 Task: Save the document as a pdf.
Action: Mouse moved to (67, 108)
Screenshot: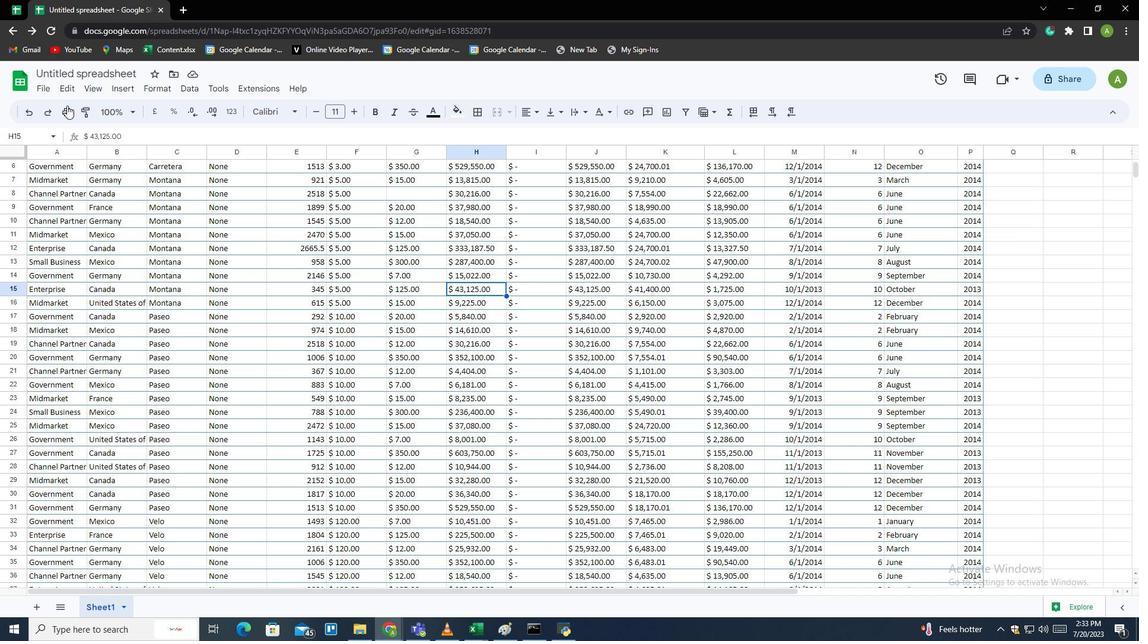 
Action: Mouse pressed left at (67, 108)
Screenshot: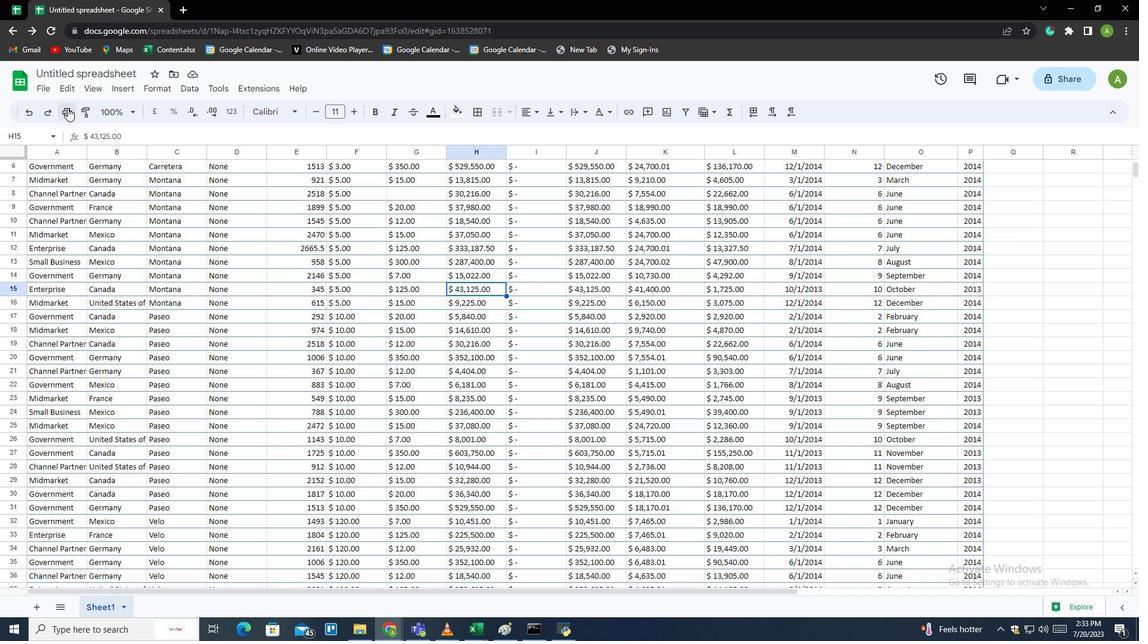 
Action: Mouse moved to (1098, 82)
Screenshot: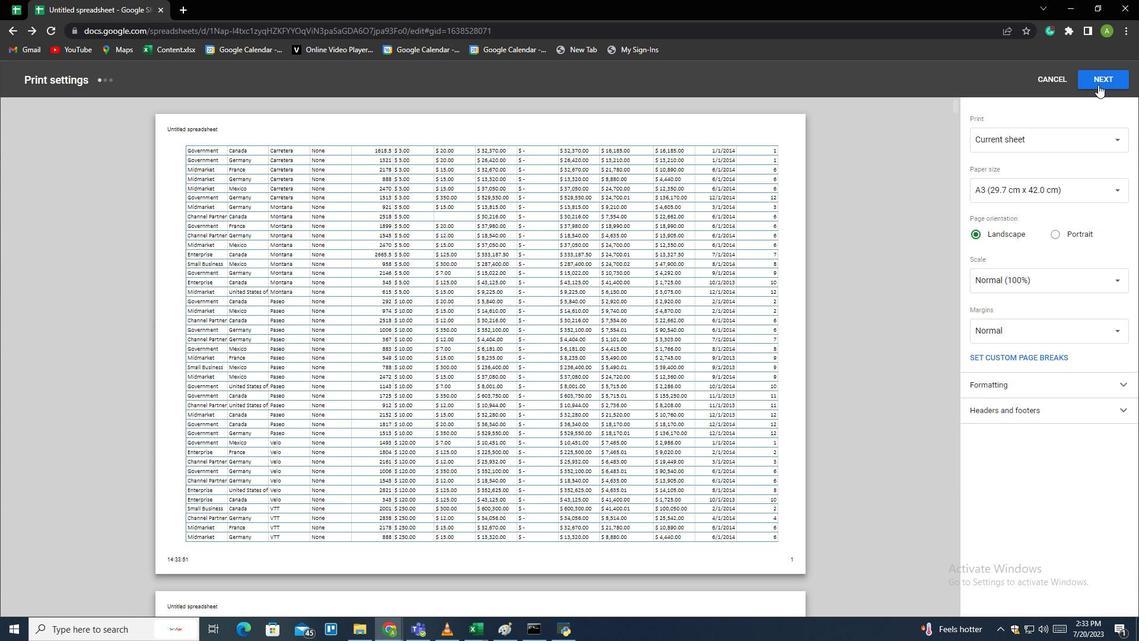 
Action: Mouse pressed left at (1098, 82)
Screenshot: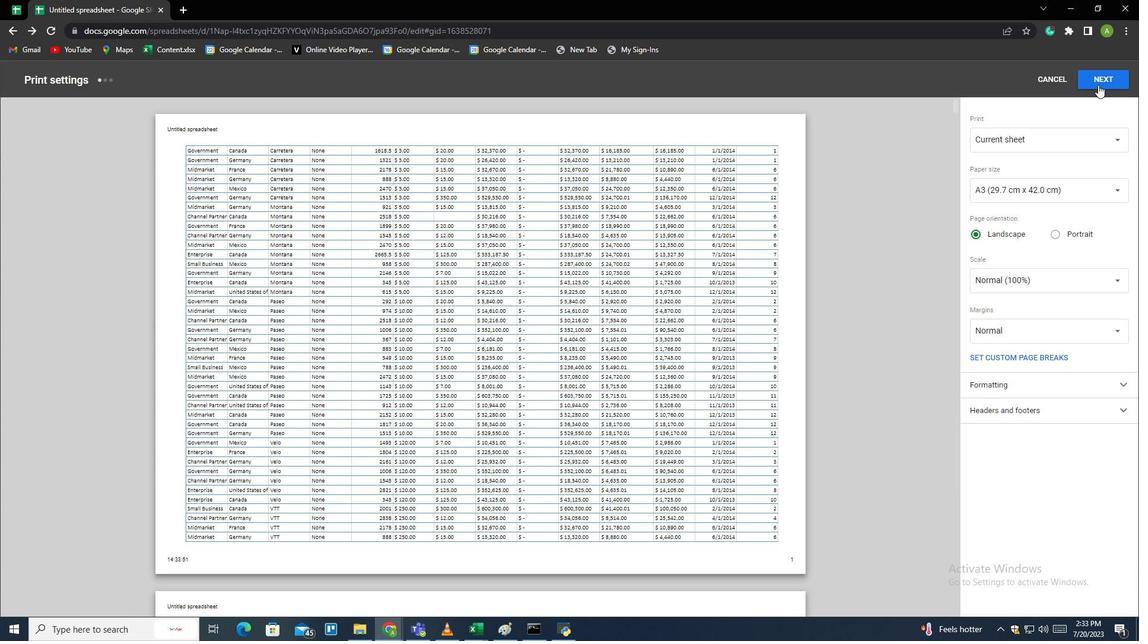 
Action: Mouse moved to (859, 89)
Screenshot: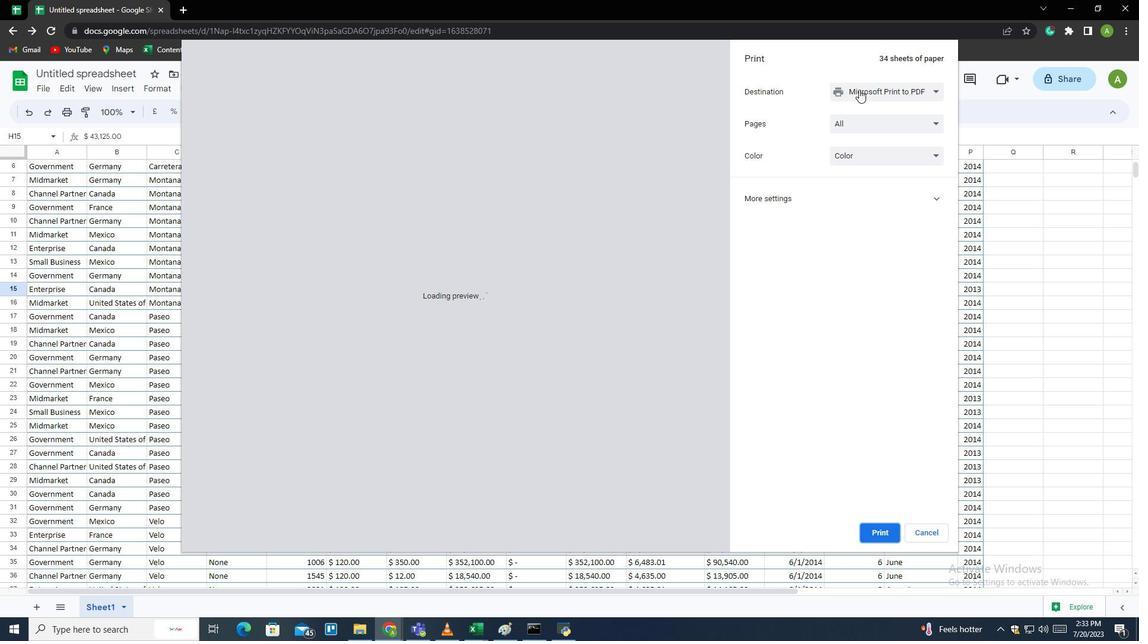
Action: Mouse pressed left at (859, 89)
Screenshot: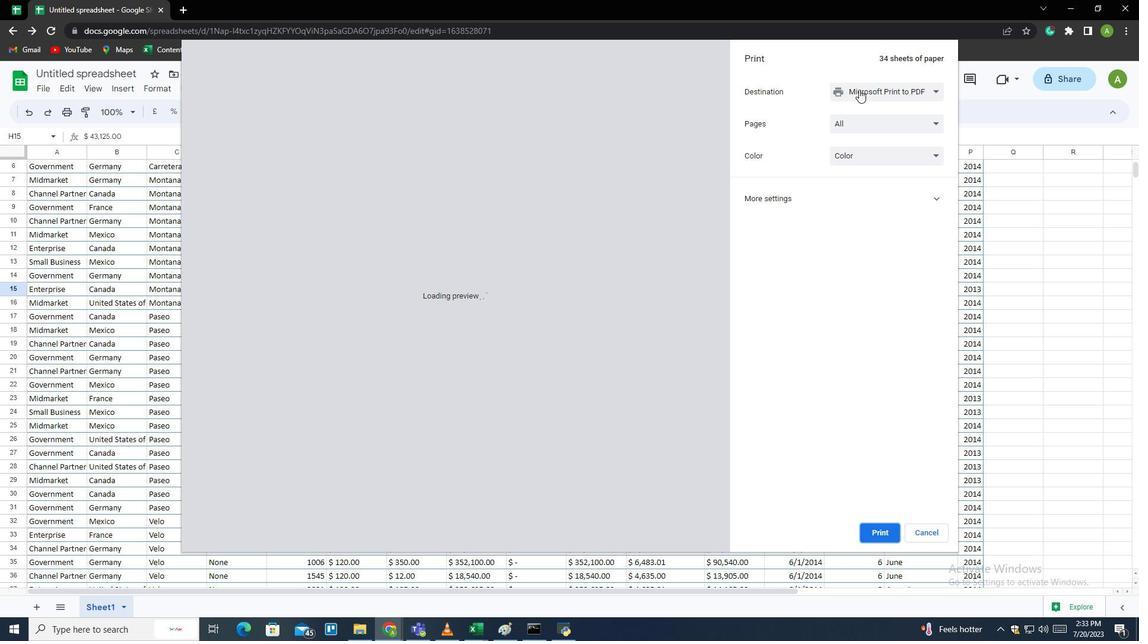 
Action: Mouse moved to (866, 116)
Screenshot: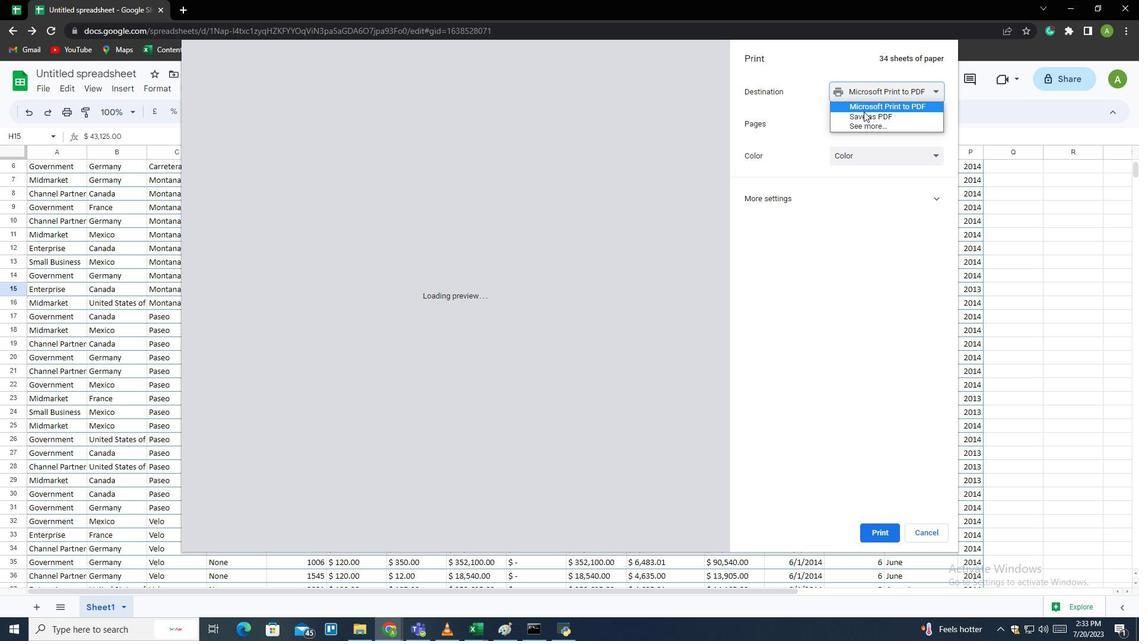 
Action: Mouse pressed left at (866, 116)
Screenshot: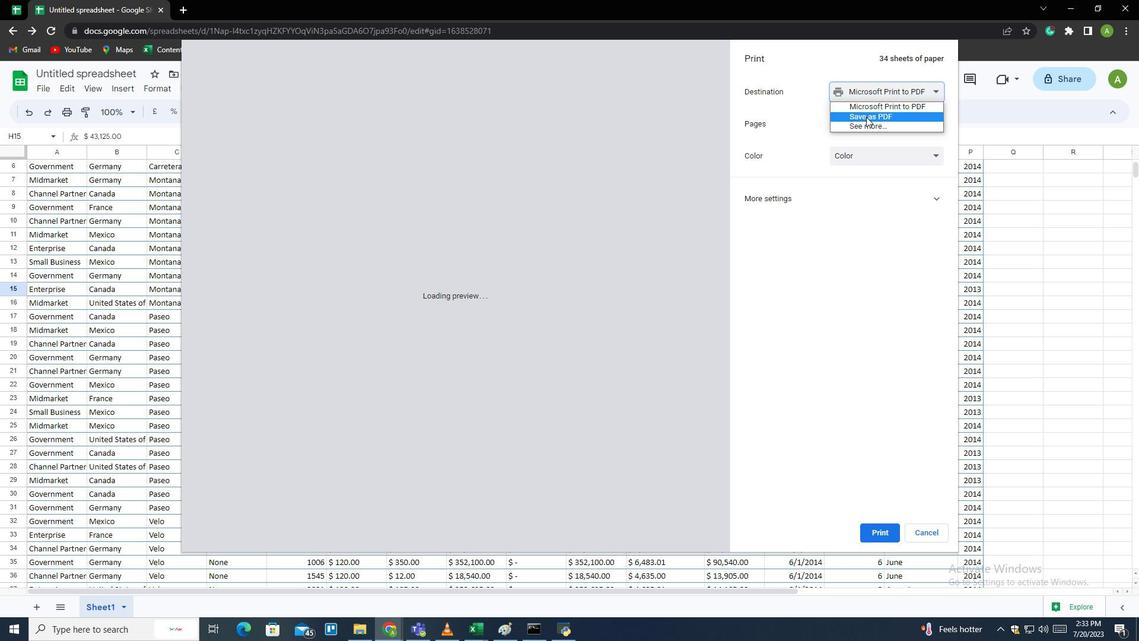 
Action: Mouse moved to (882, 527)
Screenshot: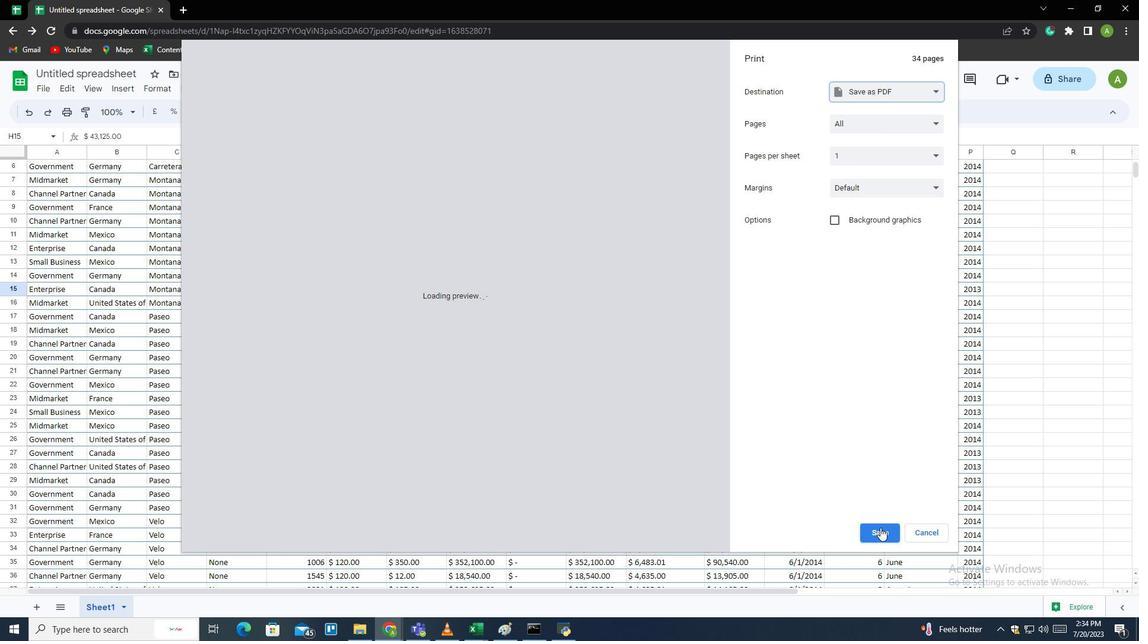 
Action: Mouse pressed left at (882, 527)
Screenshot: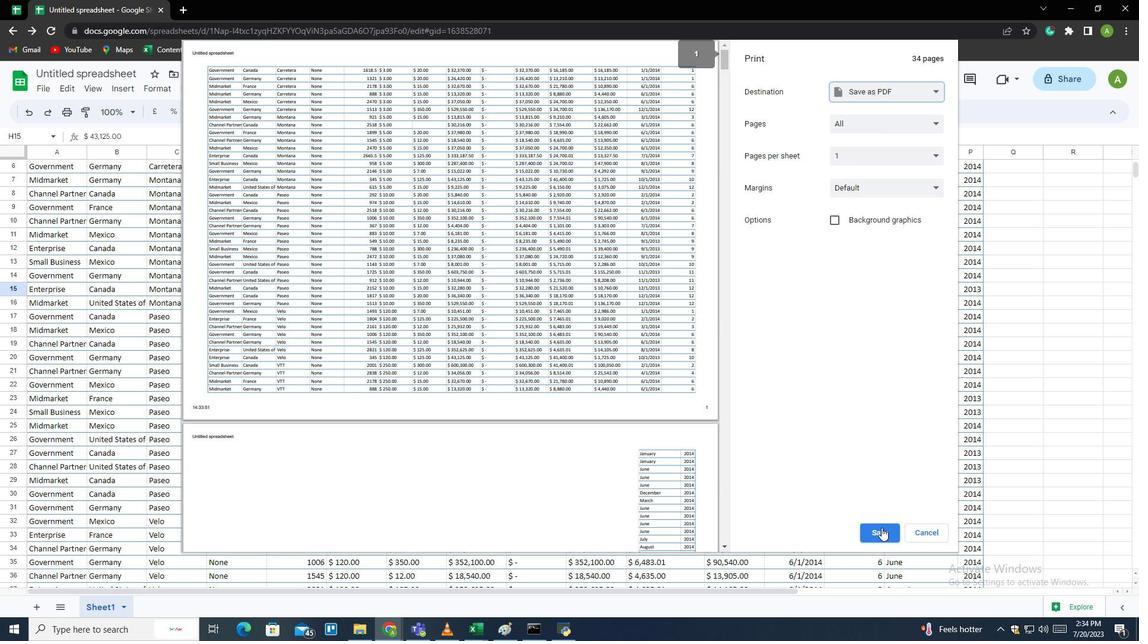 
